 Task: Start in the project AgileHeart the sprint 'Incident Response Sprint', with a duration of 2 weeks. Start in the project AgileHeart the sprint 'Incident Response Sprint', with a duration of 1 week. Start in the project AgileHeart the sprint 'Incident Response Sprint', with a duration of 3 weeks
Action: Mouse moved to (171, 55)
Screenshot: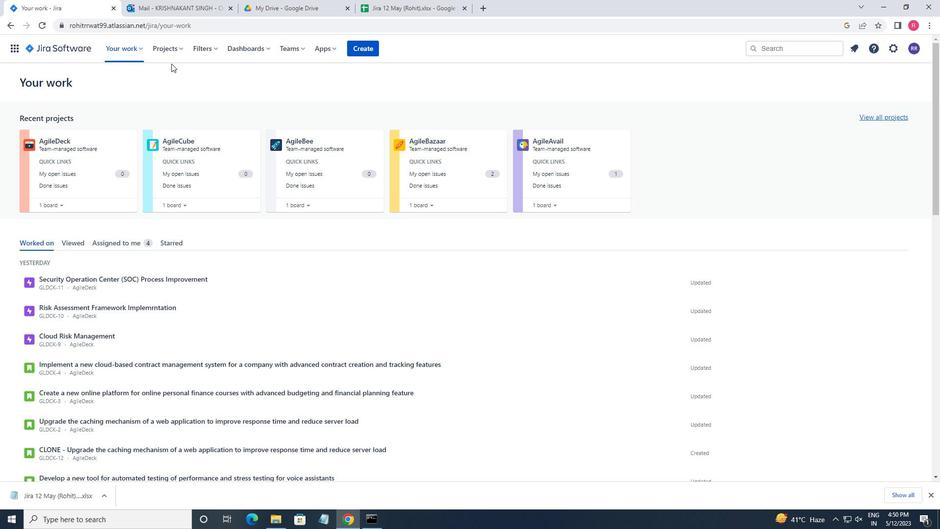
Action: Mouse pressed left at (171, 55)
Screenshot: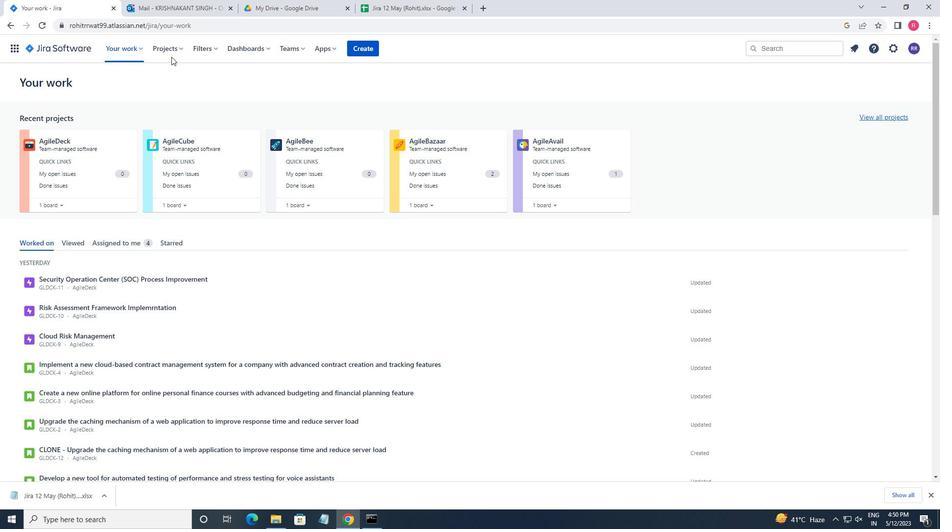 
Action: Mouse moved to (179, 86)
Screenshot: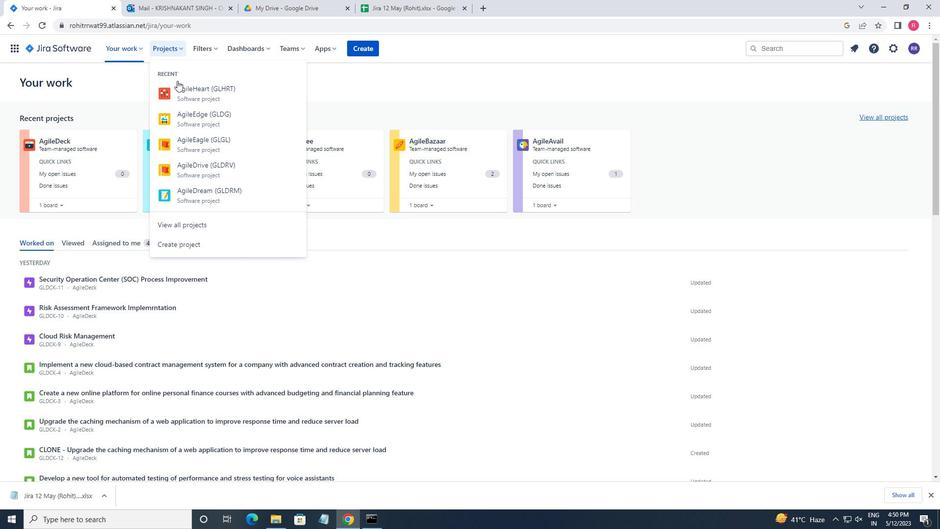 
Action: Mouse pressed left at (179, 86)
Screenshot: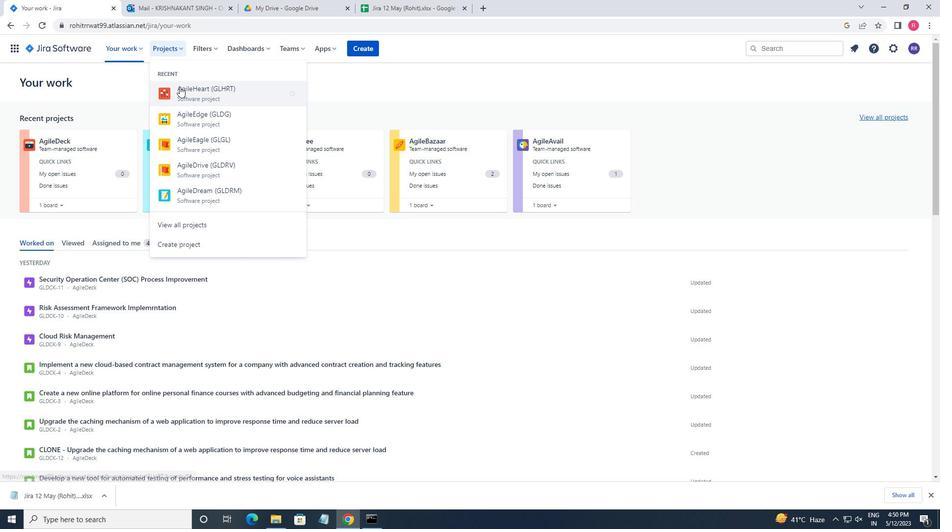 
Action: Mouse moved to (72, 149)
Screenshot: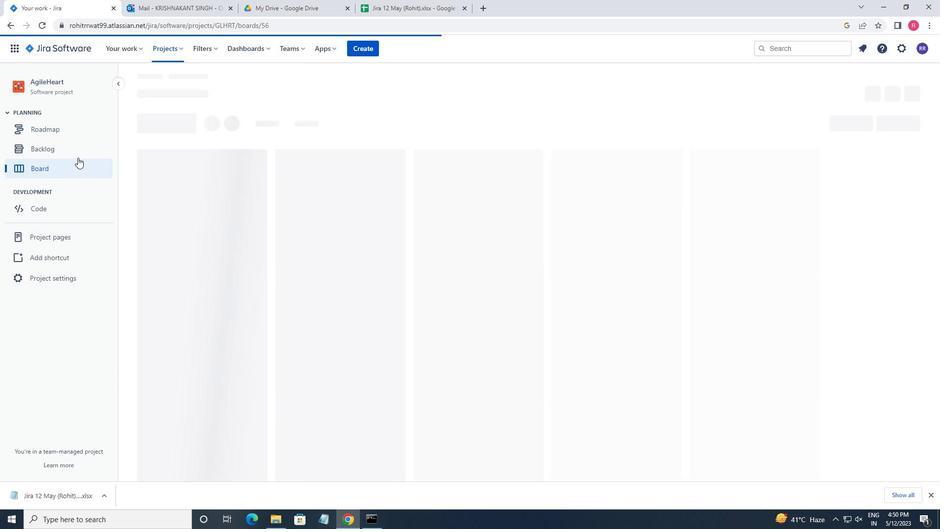 
Action: Mouse pressed left at (72, 149)
Screenshot: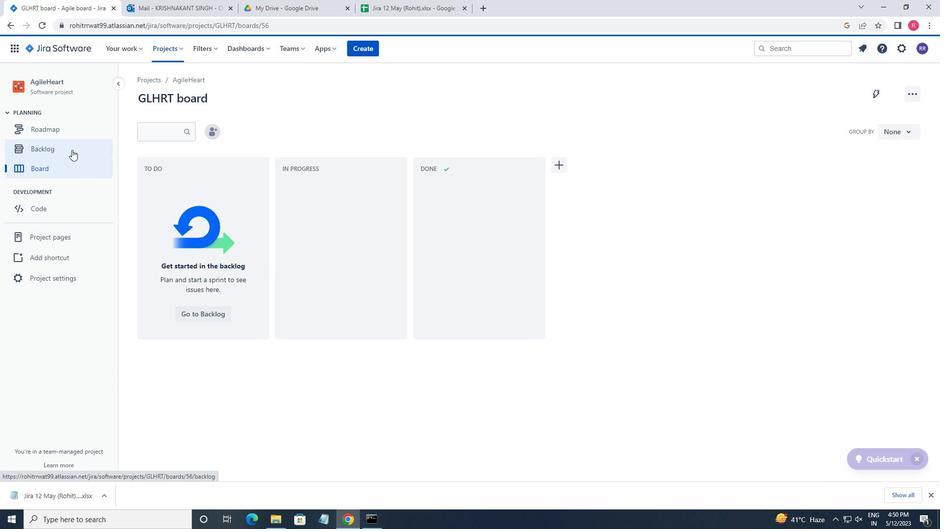
Action: Mouse moved to (864, 159)
Screenshot: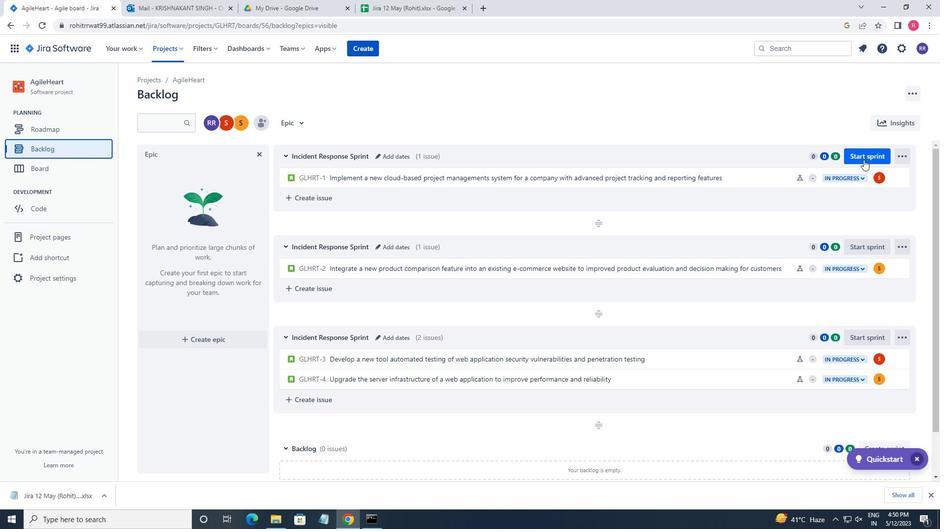 
Action: Mouse pressed left at (864, 159)
Screenshot: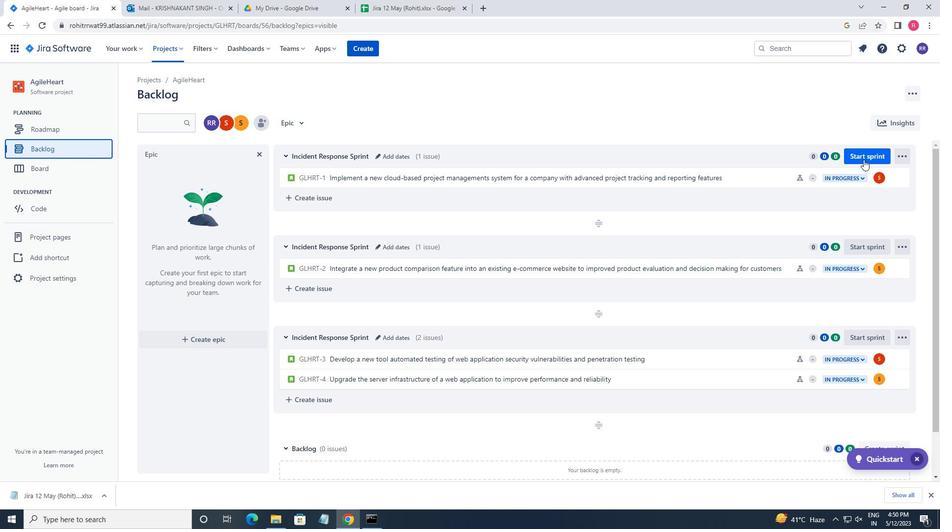 
Action: Mouse moved to (423, 166)
Screenshot: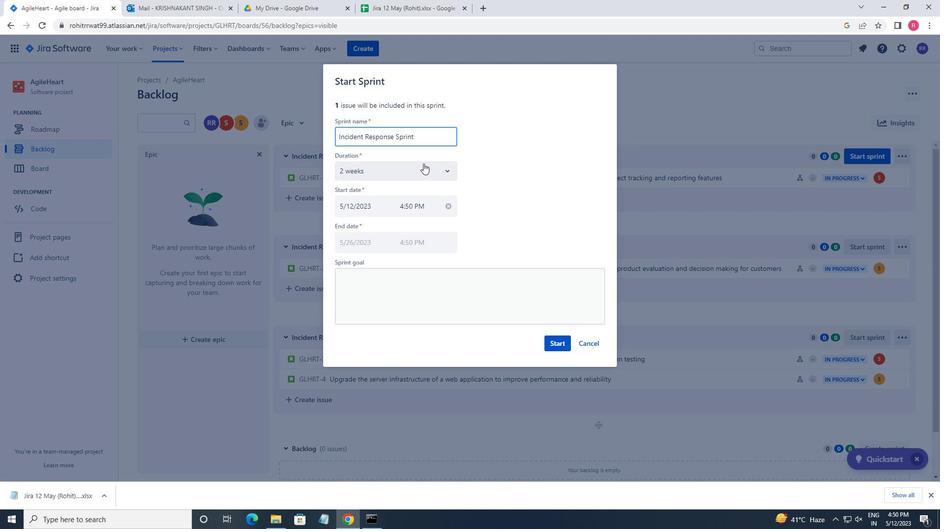 
Action: Mouse pressed left at (423, 166)
Screenshot: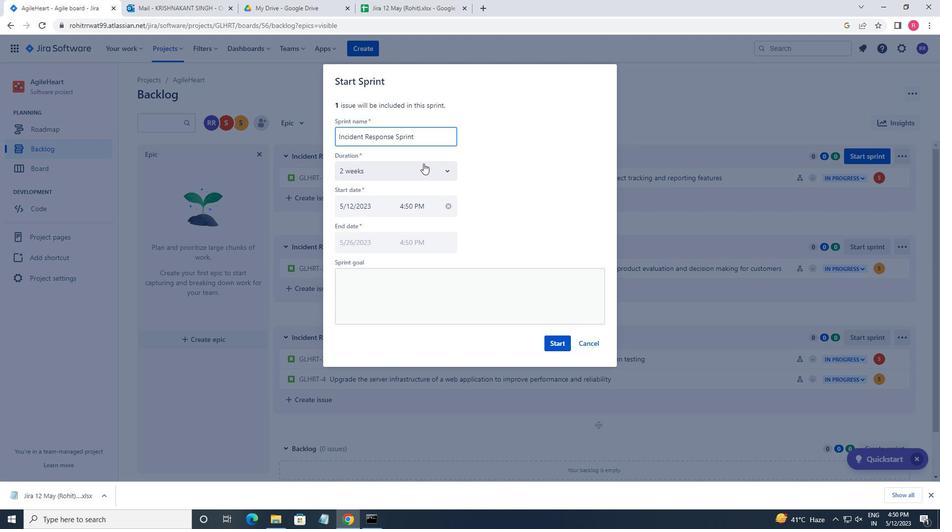 
Action: Mouse moved to (394, 210)
Screenshot: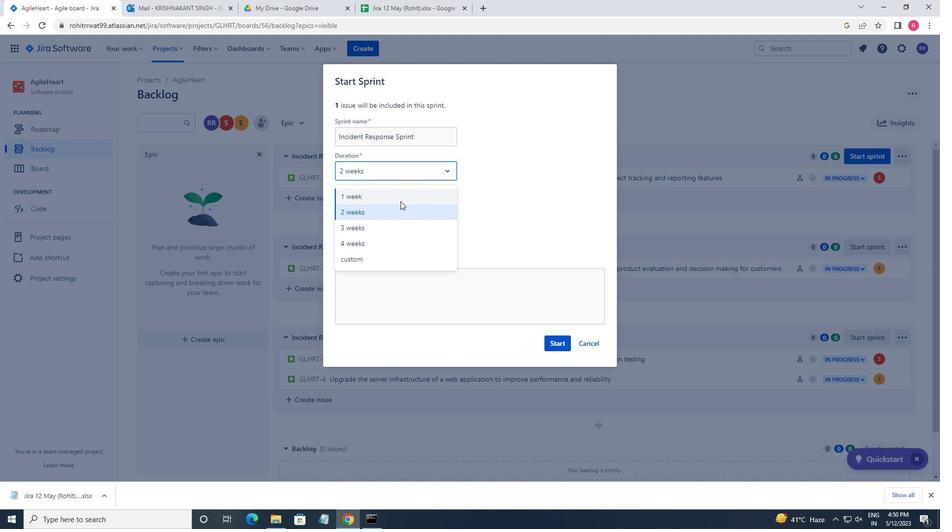 
Action: Mouse pressed left at (394, 210)
Screenshot: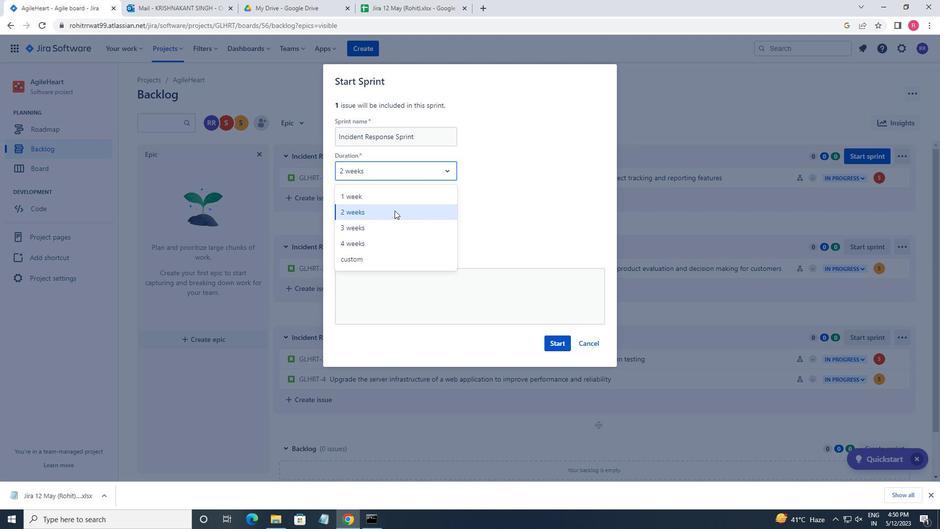 
Action: Mouse moved to (554, 347)
Screenshot: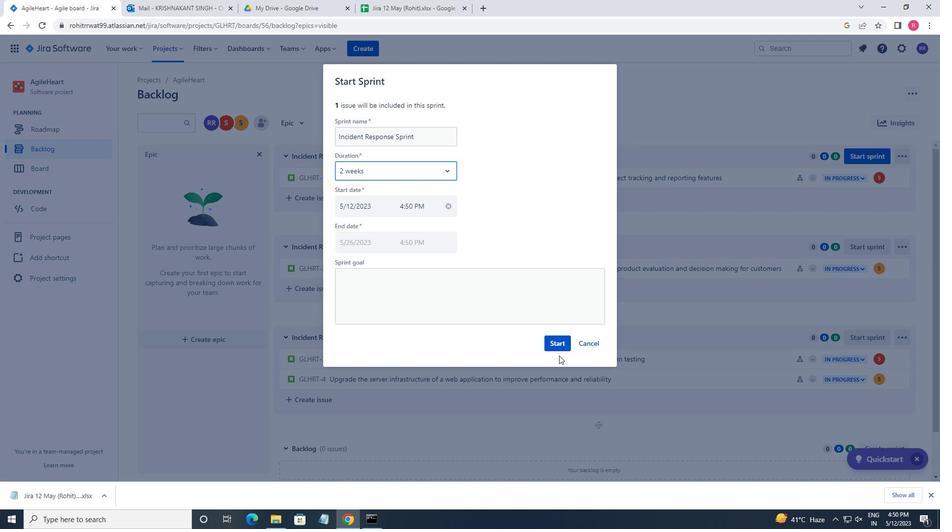 
Action: Mouse pressed left at (554, 347)
Screenshot: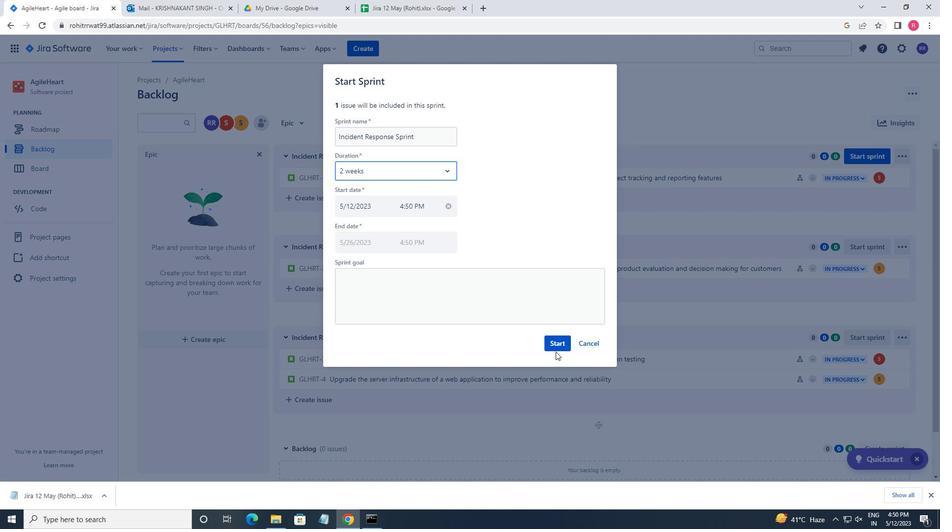 
Action: Mouse moved to (856, 246)
Screenshot: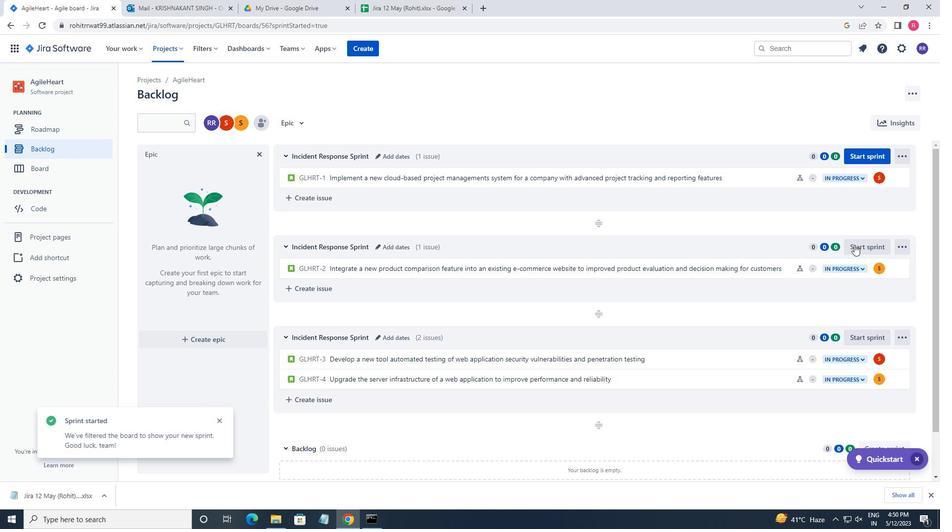 
Action: Mouse pressed left at (856, 246)
Screenshot: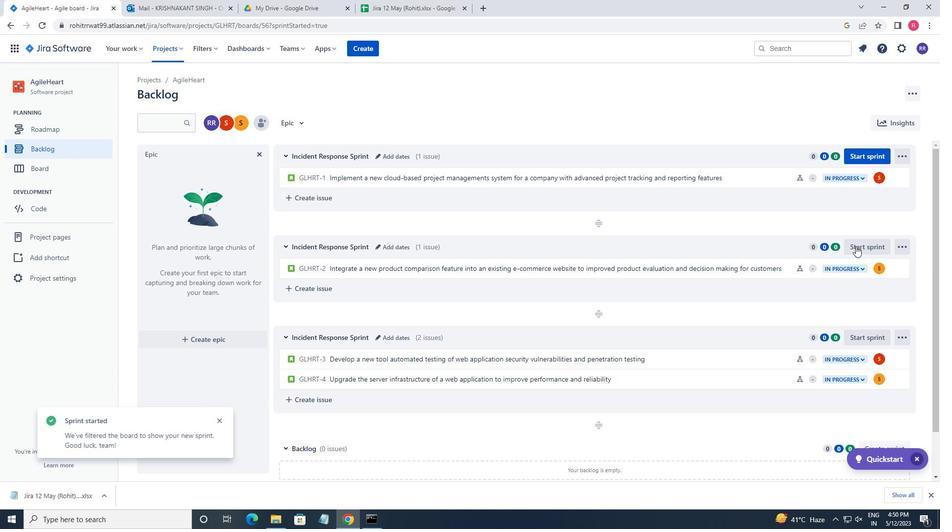 
Action: Mouse moved to (92, 154)
Screenshot: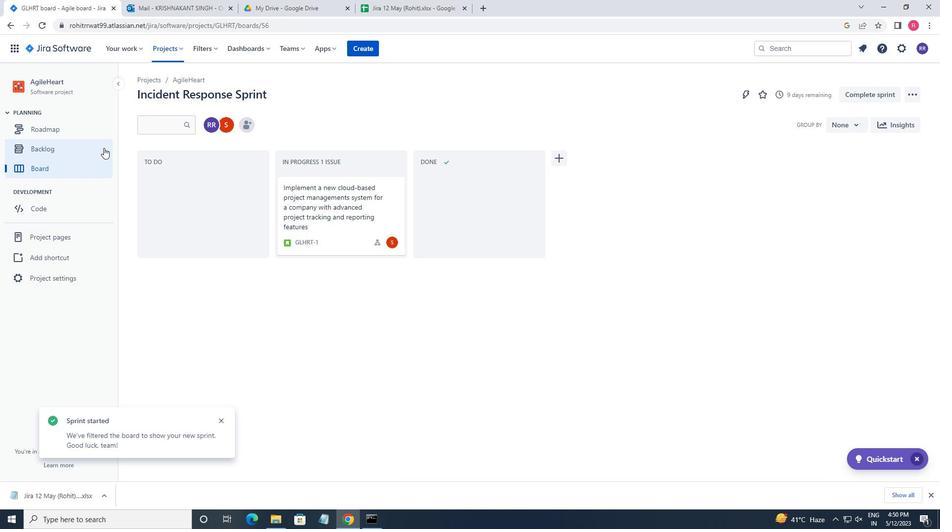 
Action: Mouse pressed left at (92, 154)
Screenshot: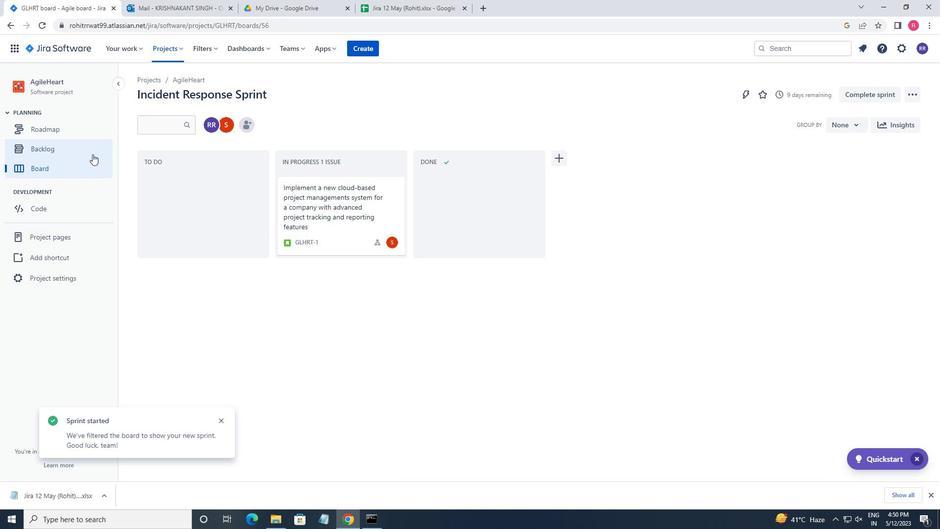 
Action: Mouse moved to (867, 242)
Screenshot: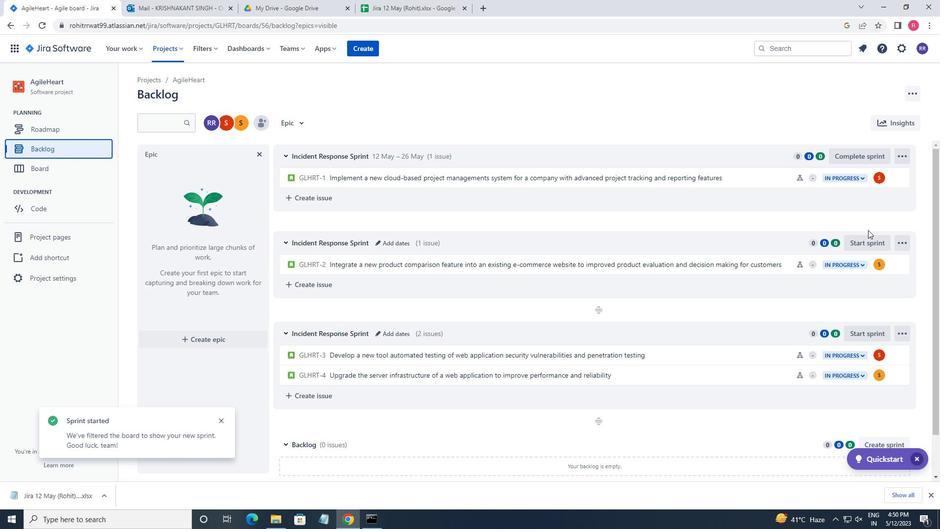 
Action: Mouse pressed left at (867, 242)
Screenshot: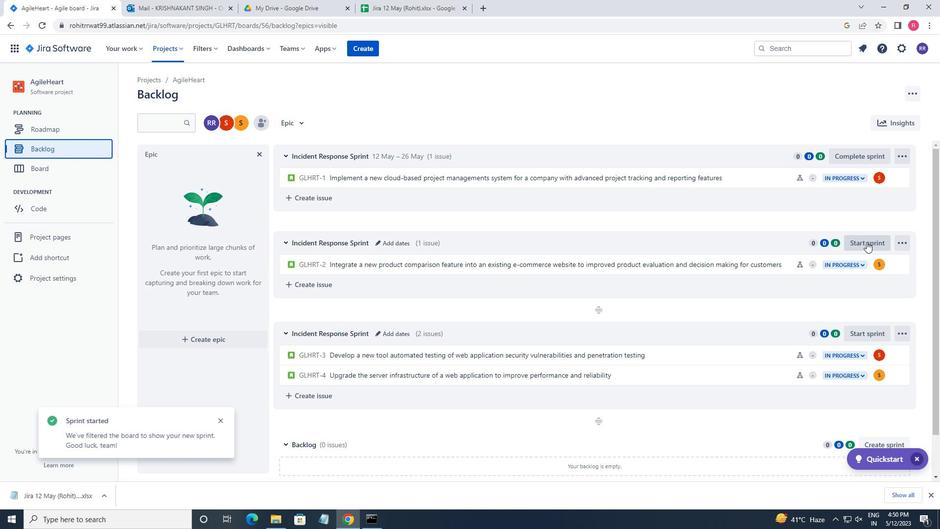 
Action: Mouse moved to (418, 169)
Screenshot: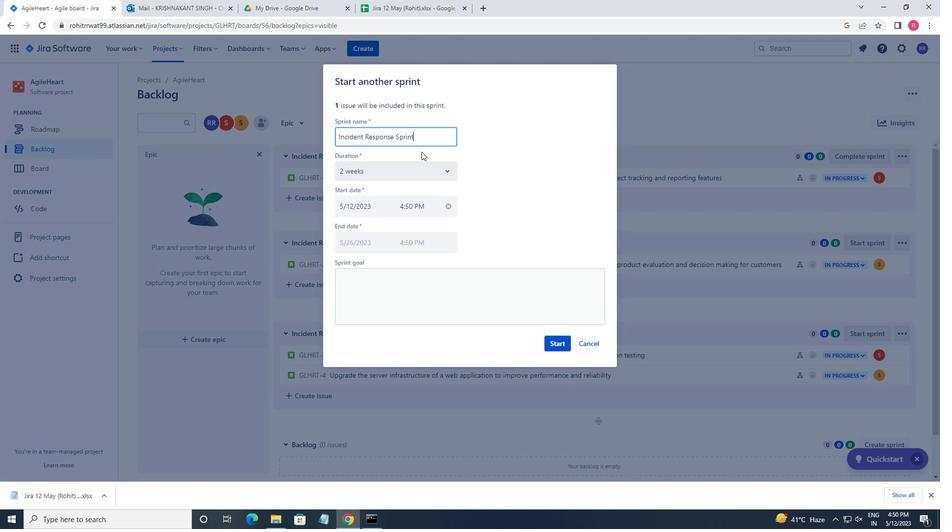 
Action: Mouse pressed left at (418, 169)
Screenshot: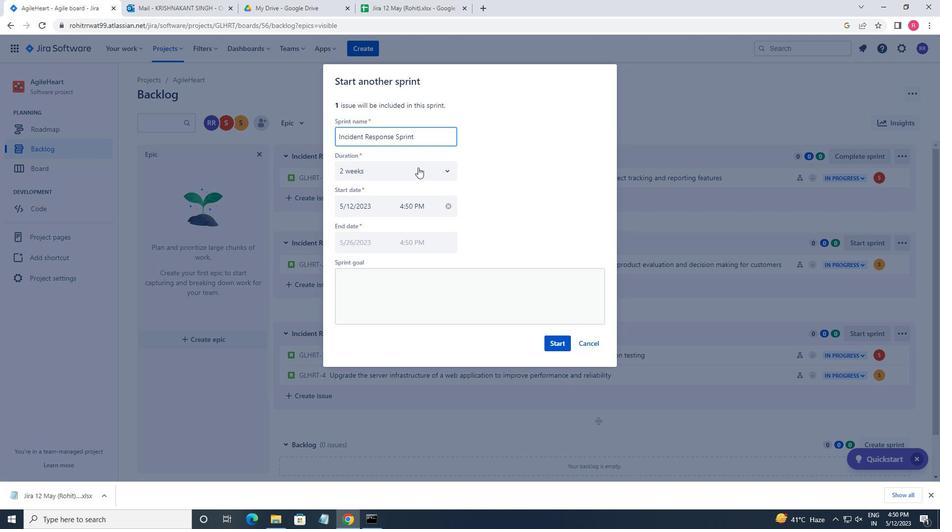 
Action: Mouse moved to (375, 200)
Screenshot: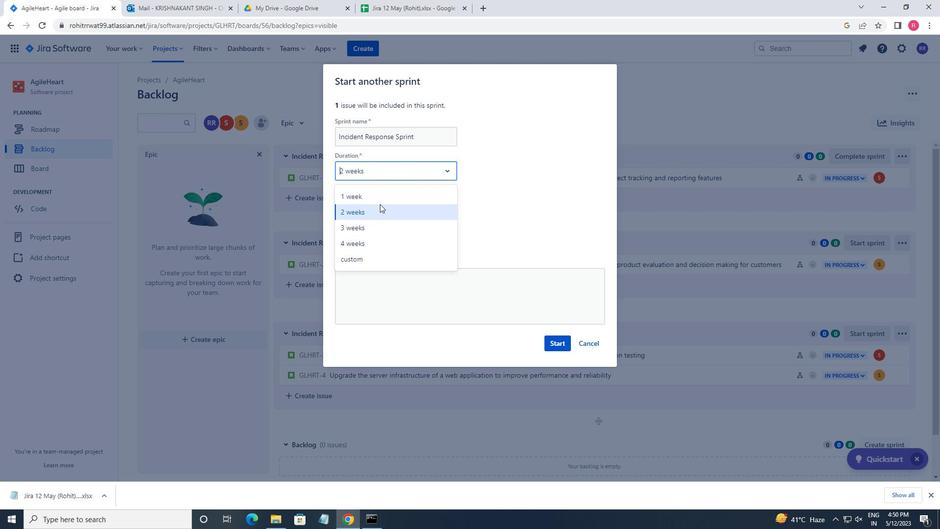 
Action: Mouse pressed left at (375, 200)
Screenshot: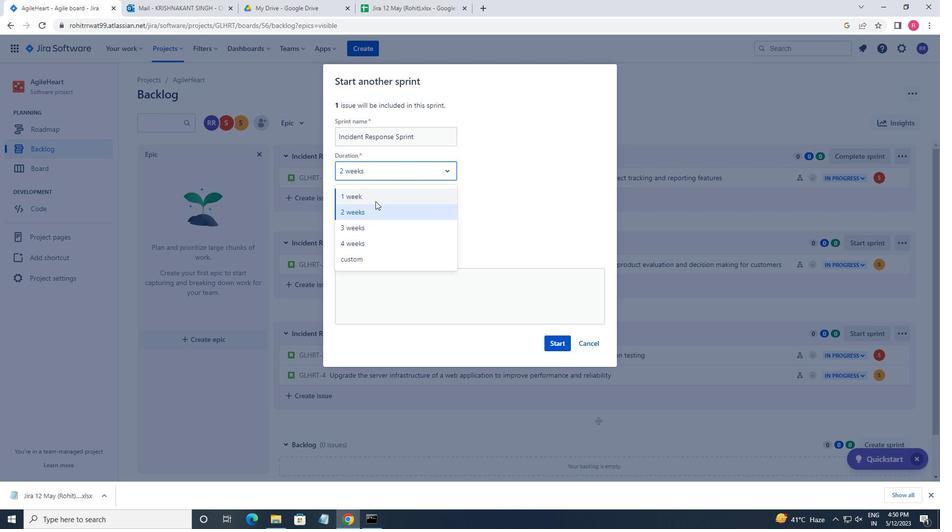 
Action: Mouse moved to (549, 339)
Screenshot: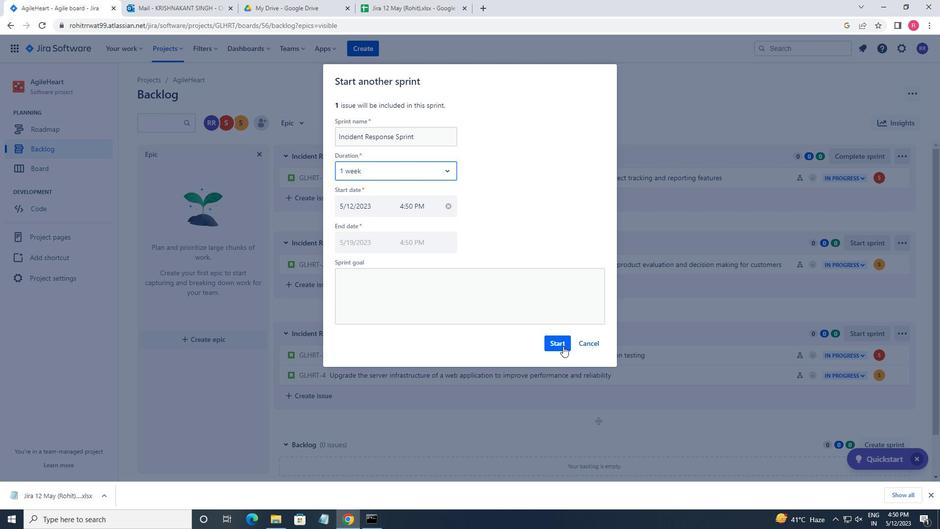 
Action: Mouse pressed left at (549, 339)
Screenshot: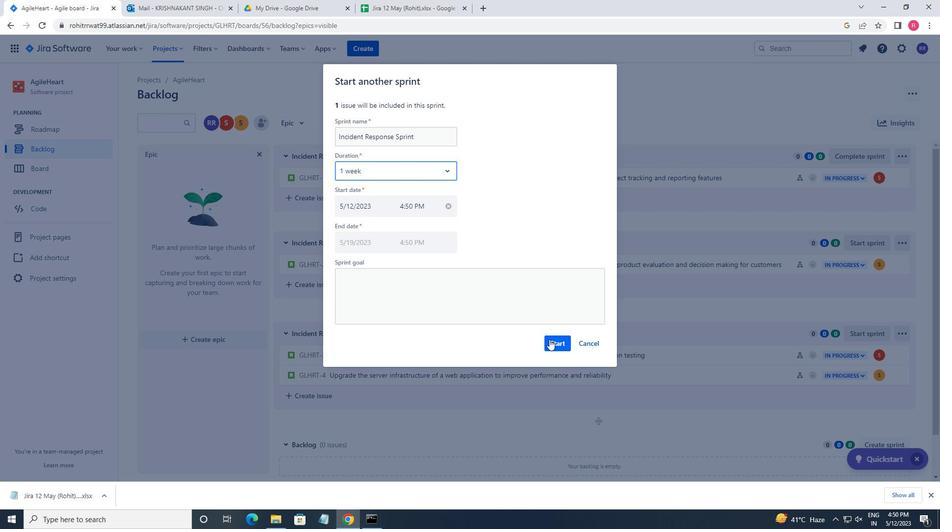 
Action: Mouse moved to (67, 152)
Screenshot: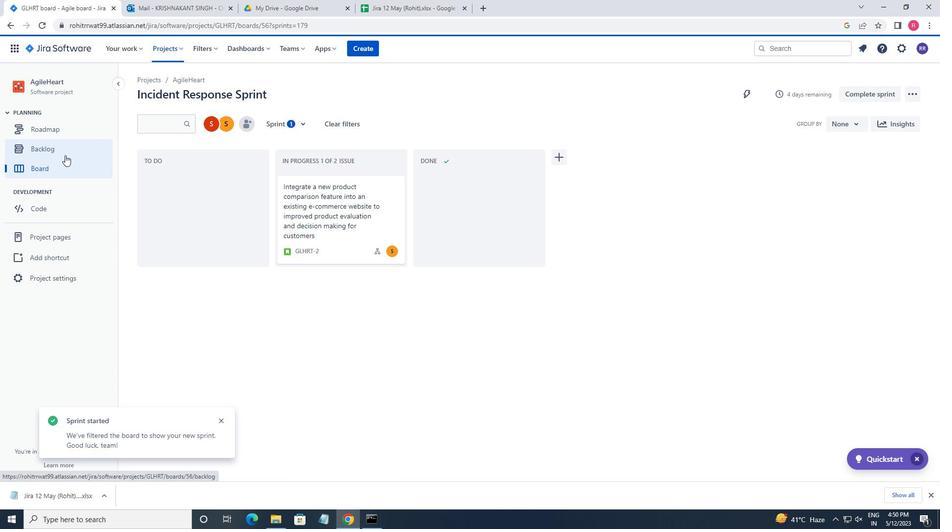 
Action: Mouse pressed left at (67, 152)
Screenshot: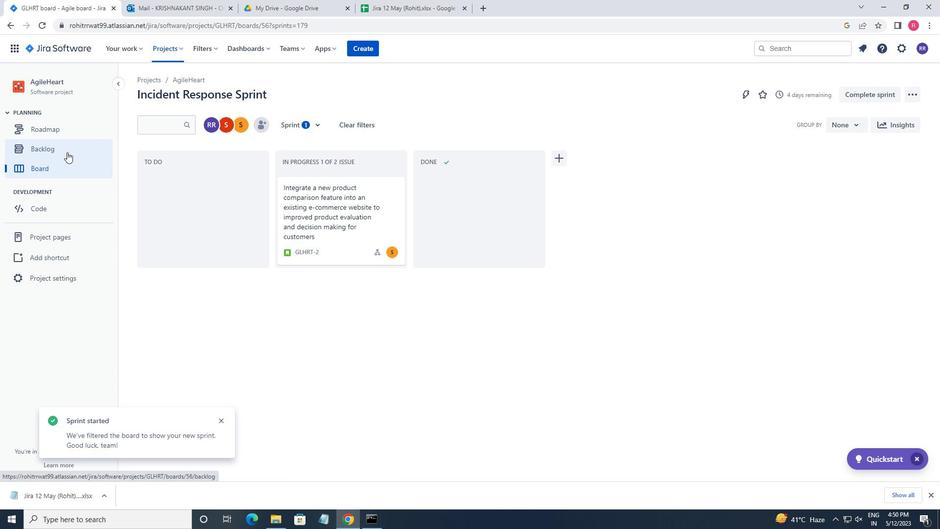 
Action: Mouse moved to (875, 329)
Screenshot: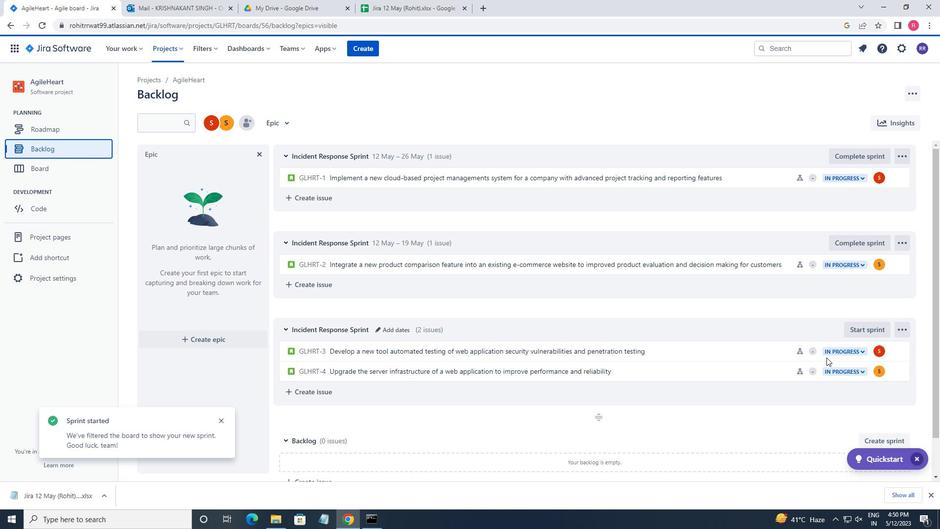 
Action: Mouse pressed left at (875, 329)
Screenshot: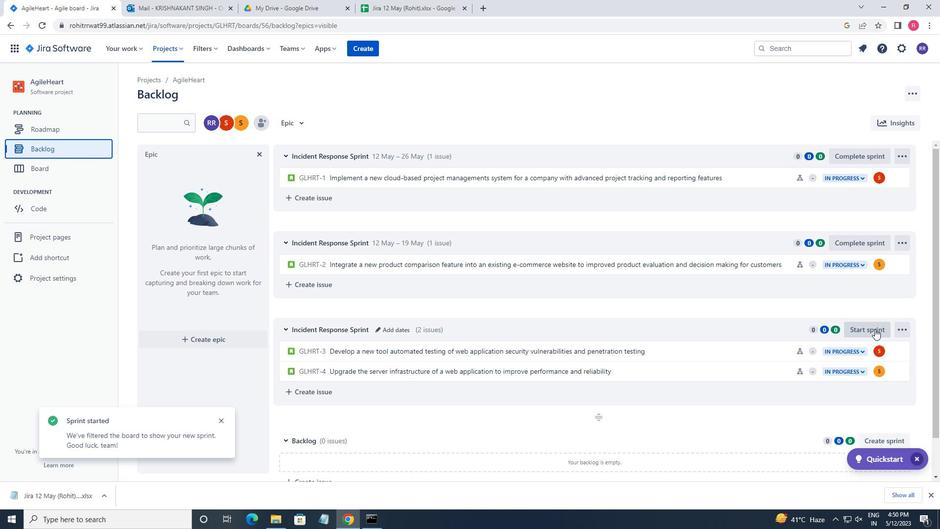 
Action: Mouse moved to (409, 179)
Screenshot: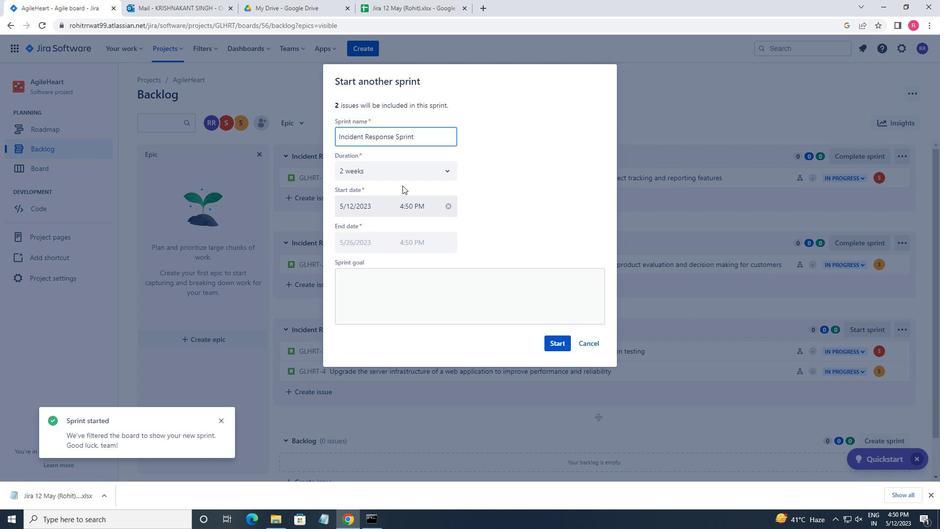 
Action: Mouse pressed left at (409, 179)
Screenshot: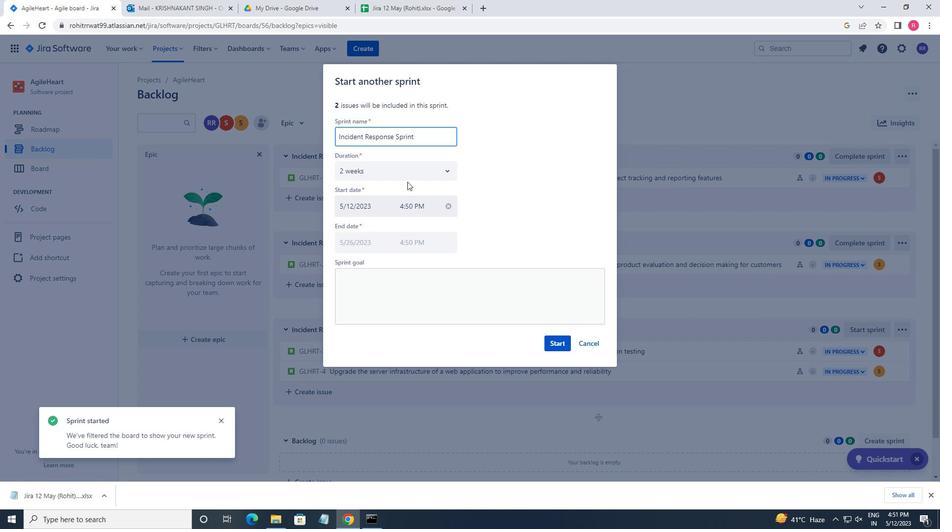 
Action: Mouse moved to (397, 226)
Screenshot: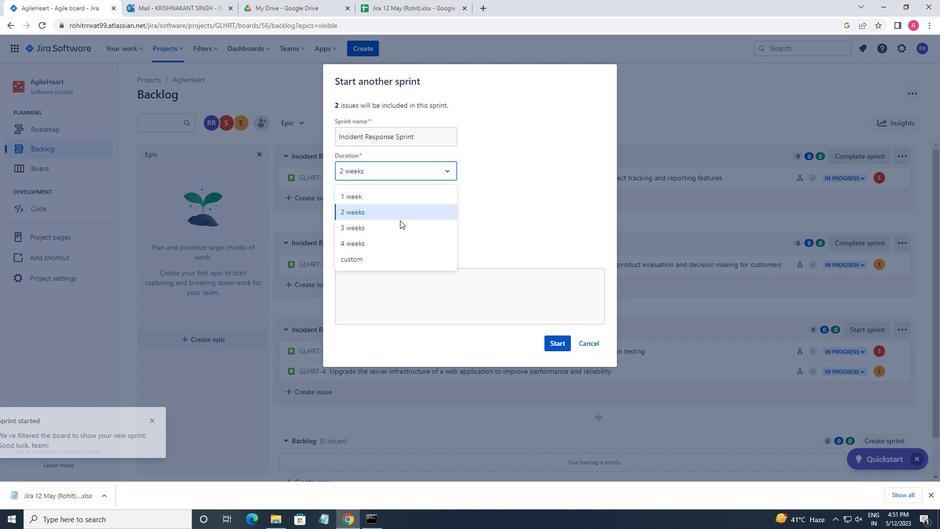 
Action: Mouse pressed left at (397, 226)
Screenshot: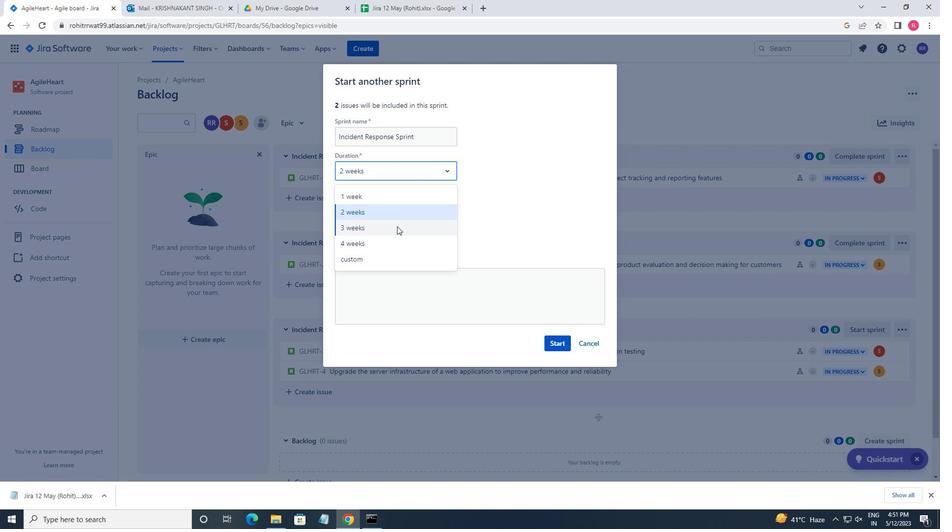 
Action: Mouse moved to (562, 339)
Screenshot: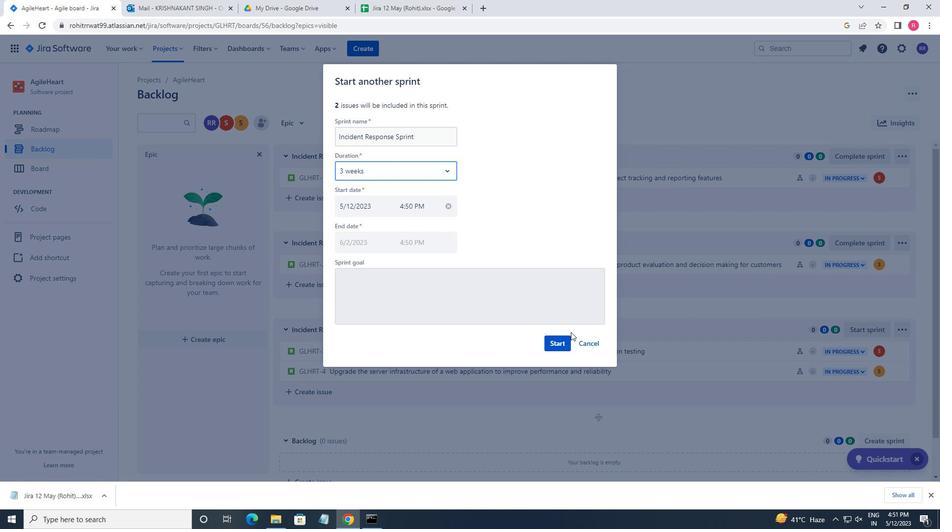 
Action: Mouse pressed left at (562, 339)
Screenshot: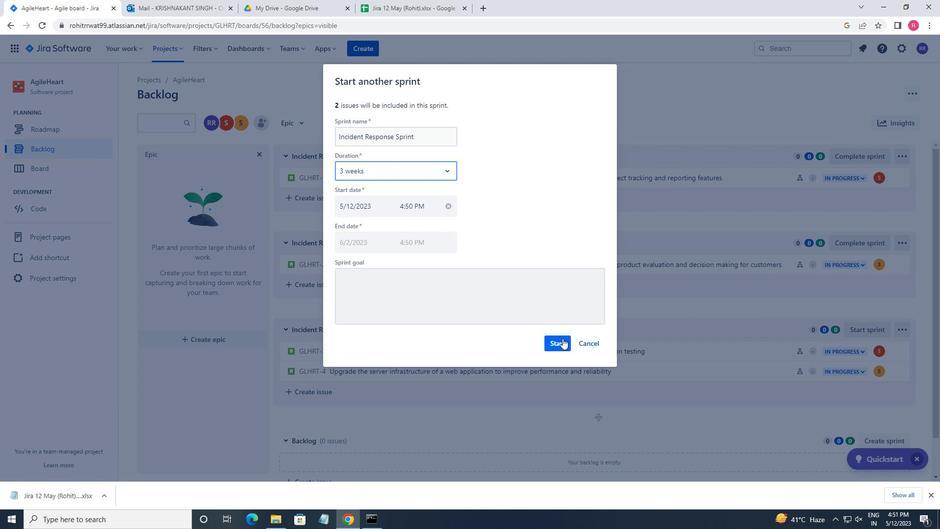 
Action: Mouse moved to (561, 339)
Screenshot: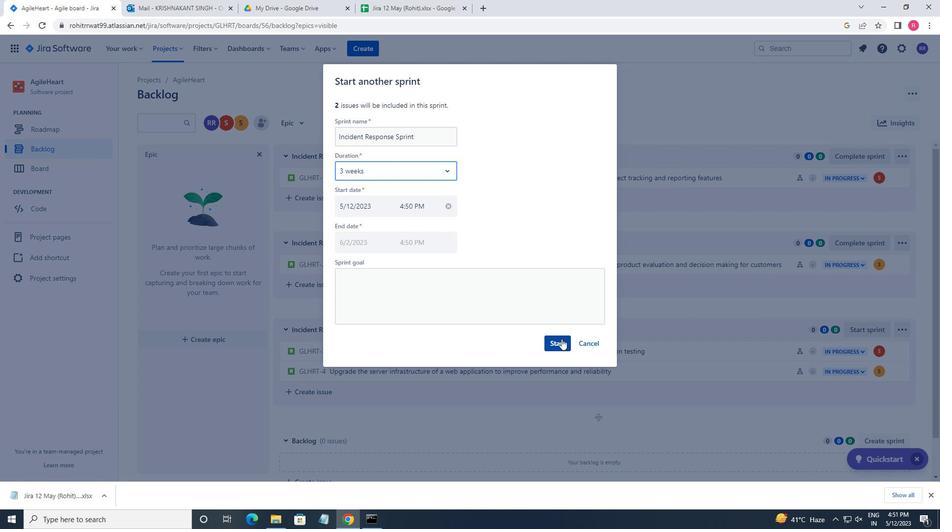 
